 Task: Enable synchronization of RSS Feeds to the Common Feed List in Windows in Outlook.
Action: Mouse moved to (37, 27)
Screenshot: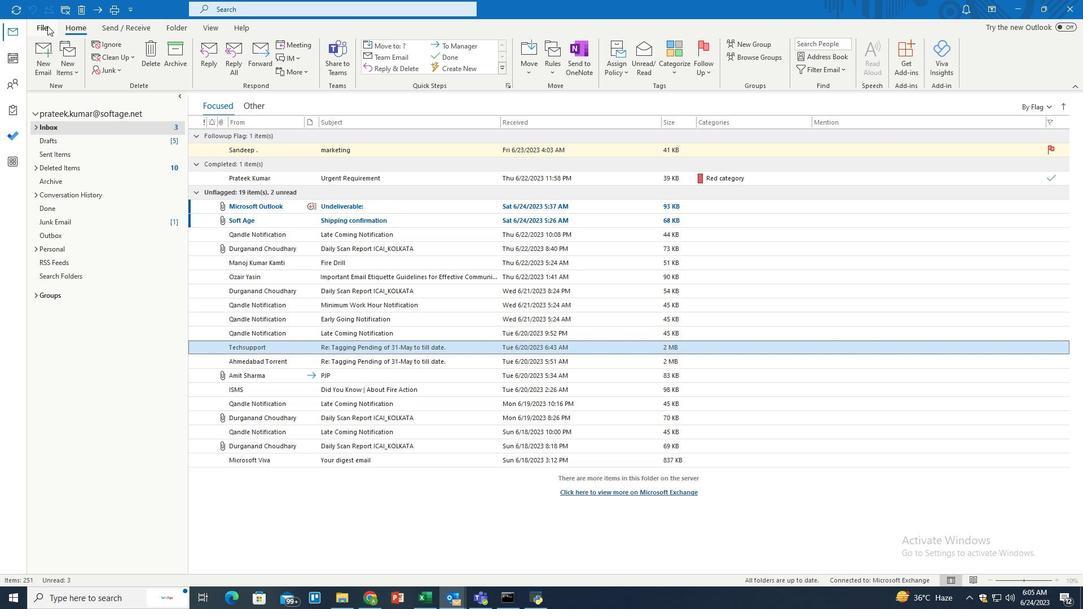
Action: Mouse pressed left at (37, 27)
Screenshot: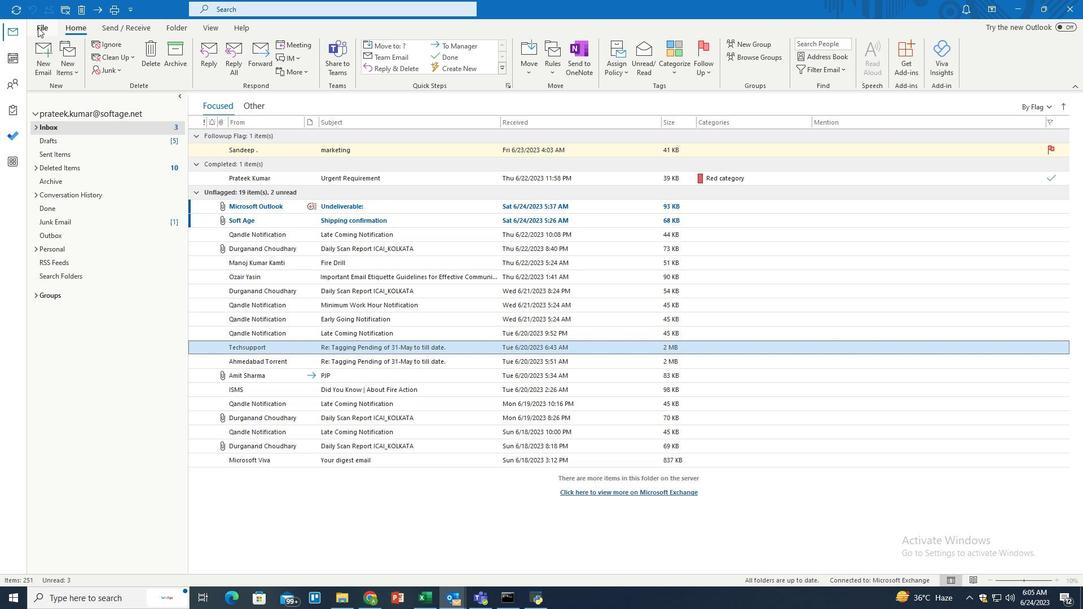 
Action: Mouse moved to (29, 544)
Screenshot: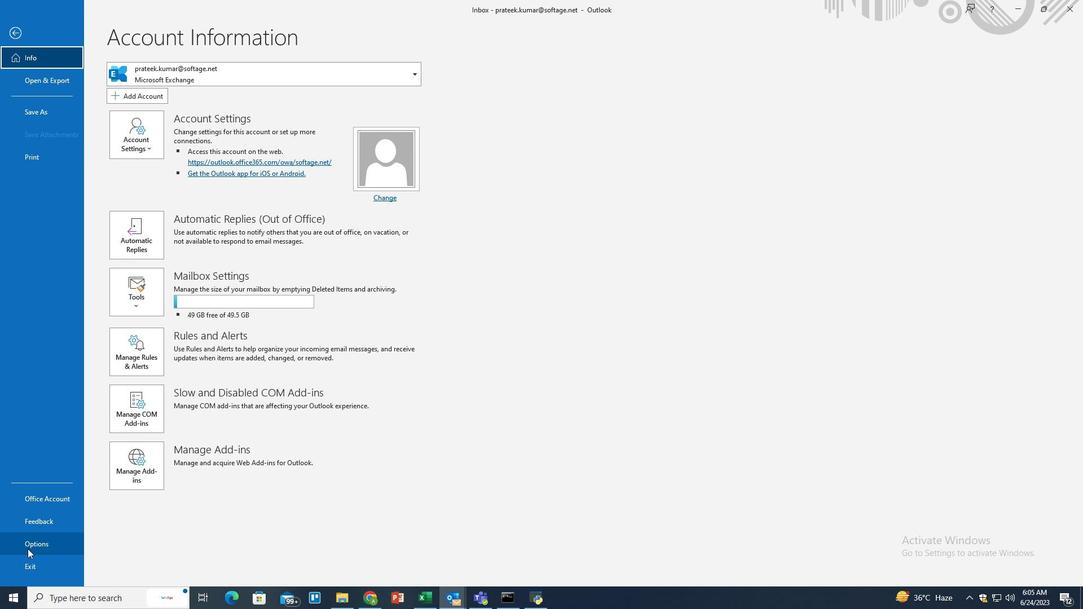 
Action: Mouse pressed left at (29, 544)
Screenshot: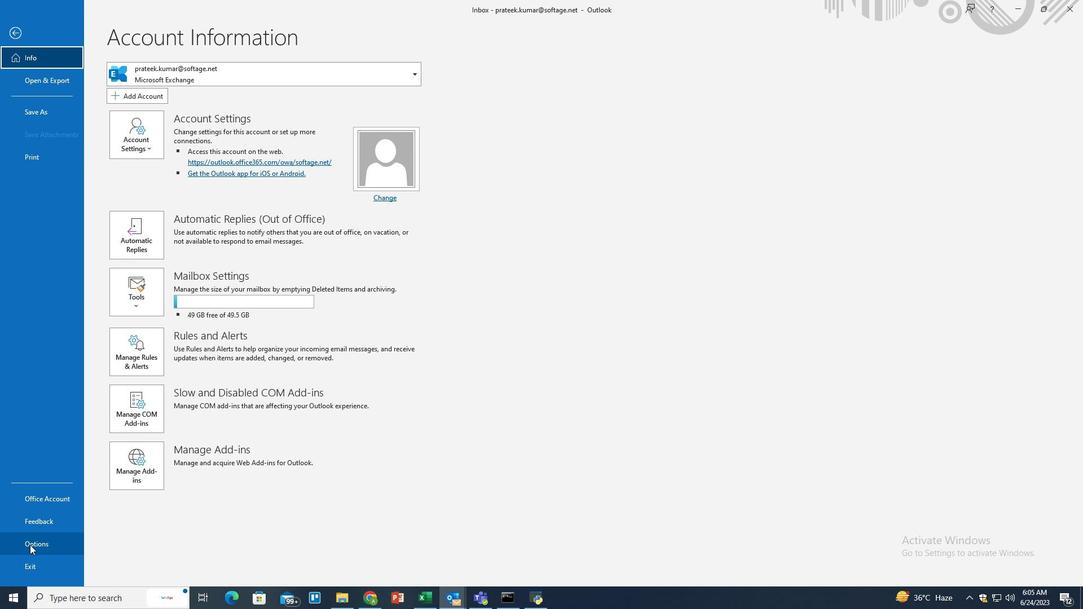 
Action: Mouse moved to (317, 272)
Screenshot: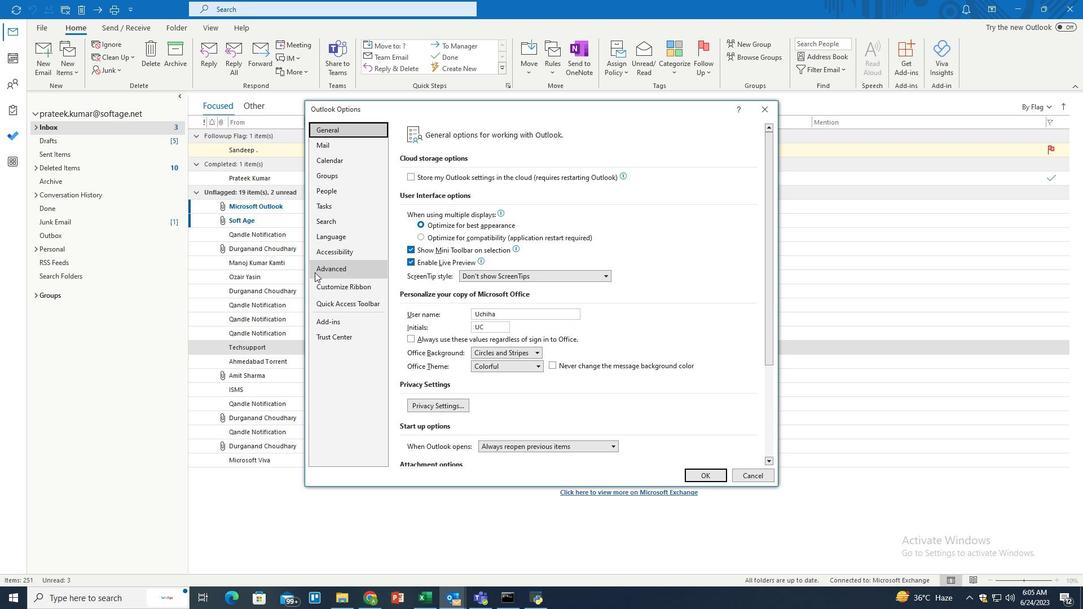 
Action: Mouse pressed left at (317, 272)
Screenshot: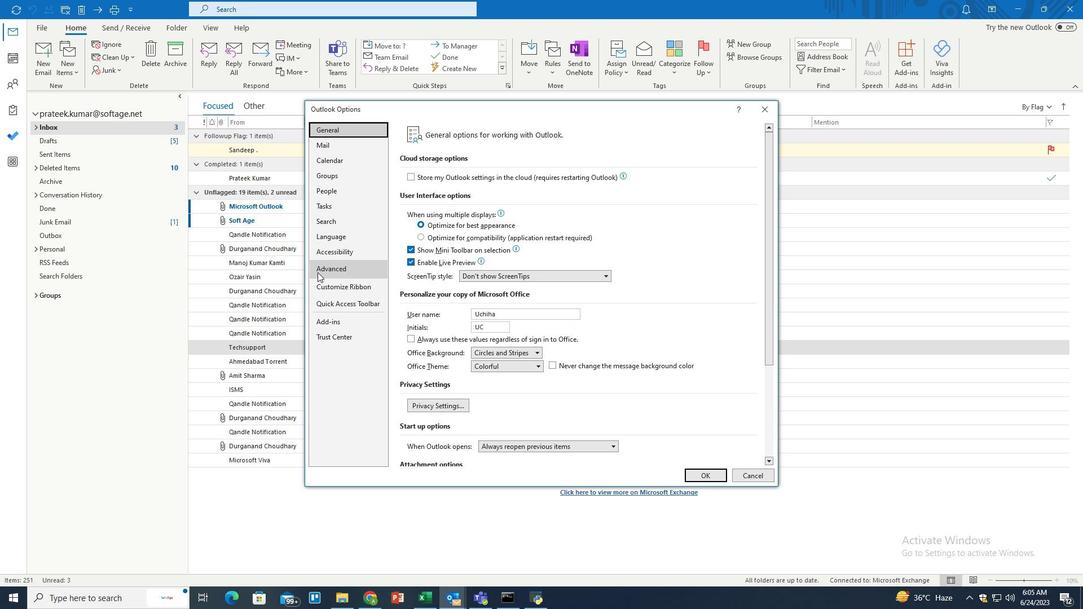 
Action: Mouse moved to (516, 303)
Screenshot: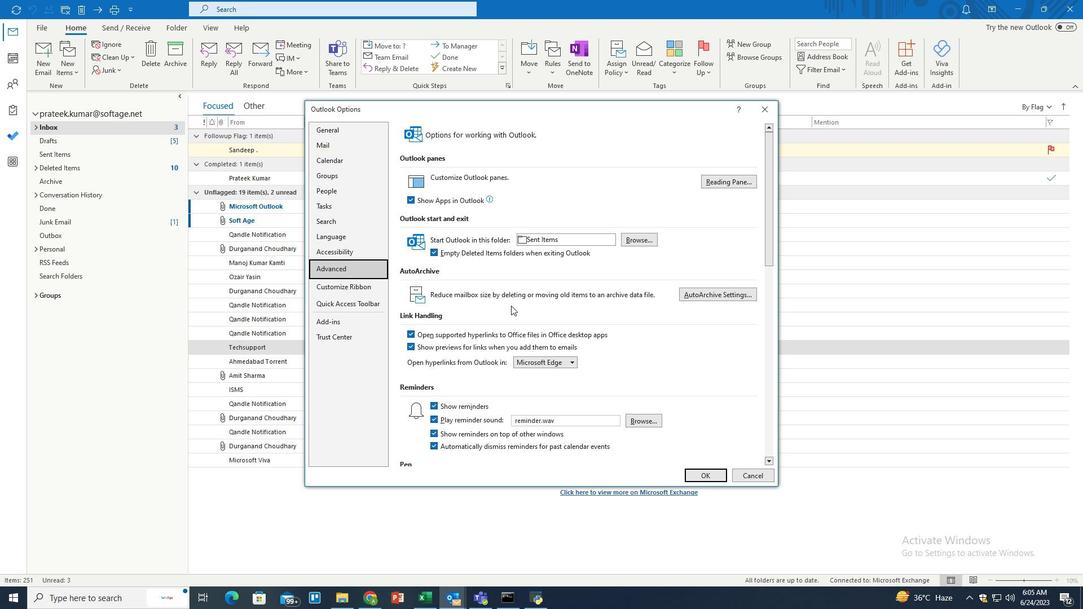 
Action: Mouse scrolled (516, 303) with delta (0, 0)
Screenshot: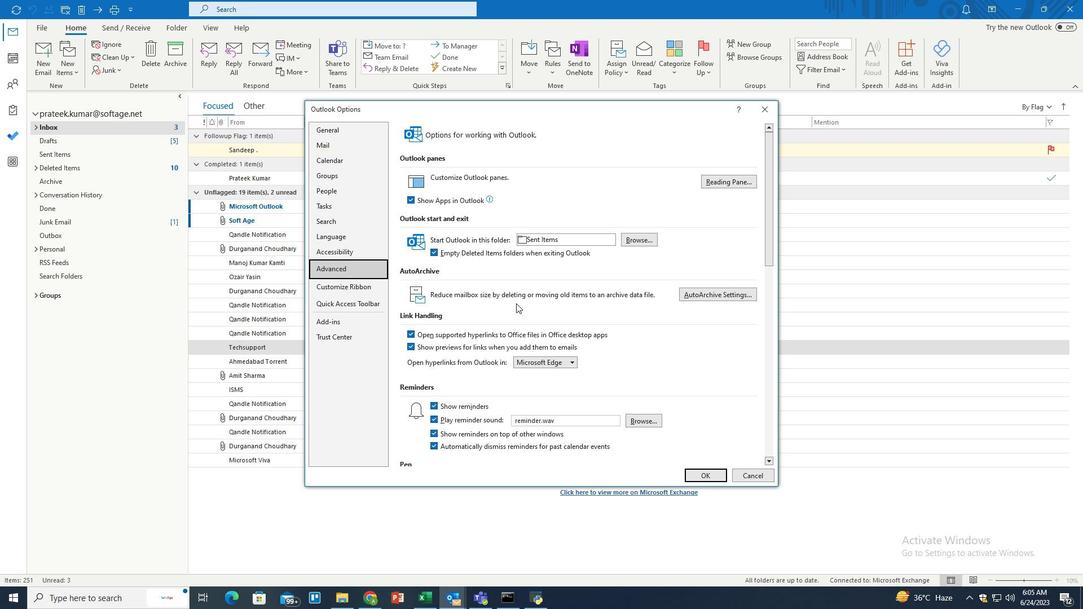 
Action: Mouse scrolled (516, 303) with delta (0, 0)
Screenshot: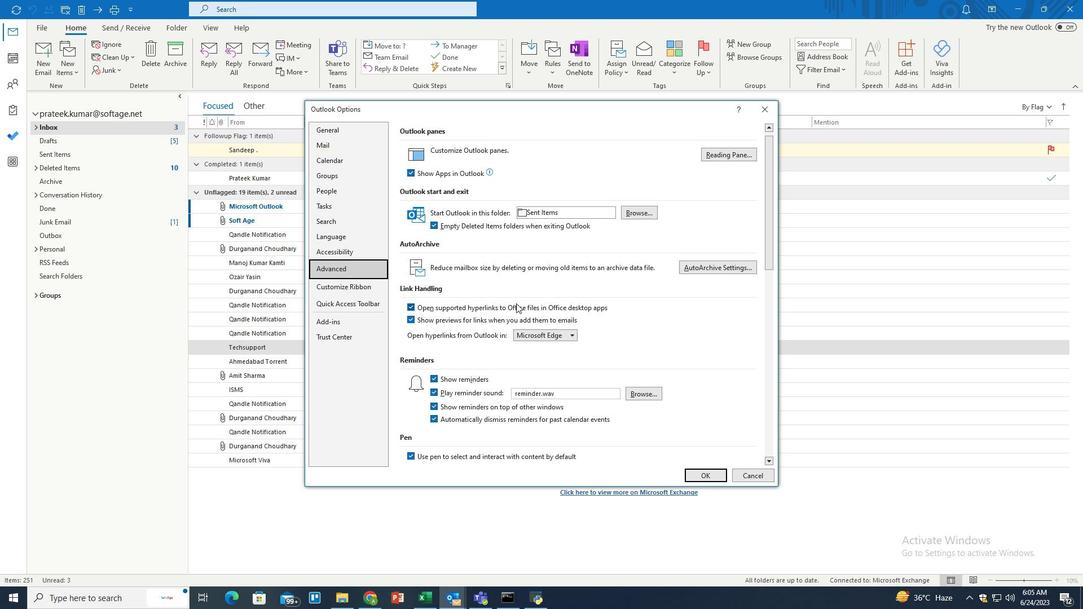 
Action: Mouse scrolled (516, 303) with delta (0, 0)
Screenshot: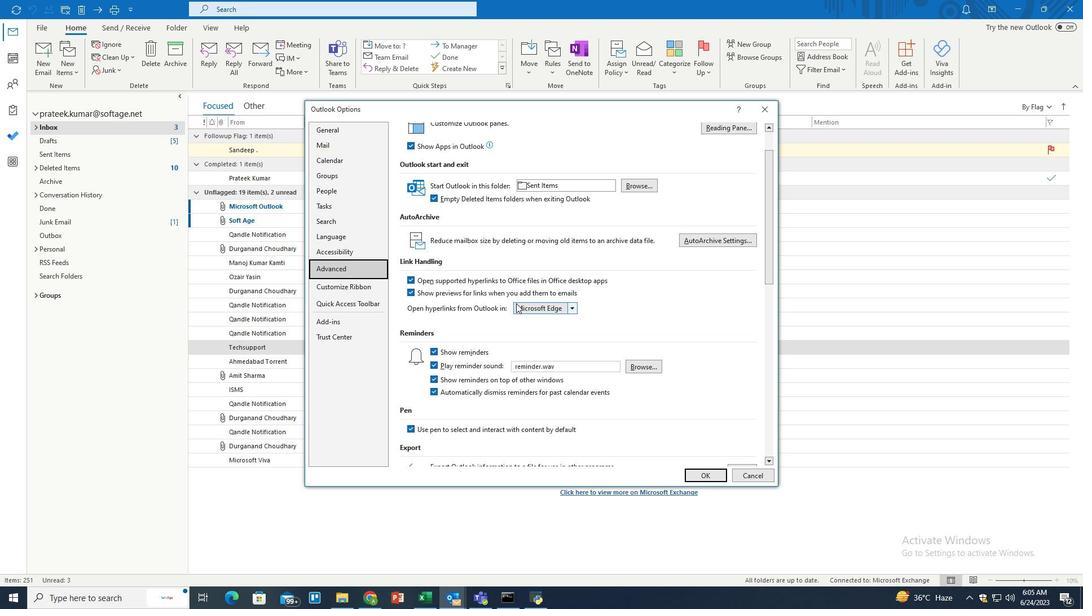 
Action: Mouse scrolled (516, 303) with delta (0, 0)
Screenshot: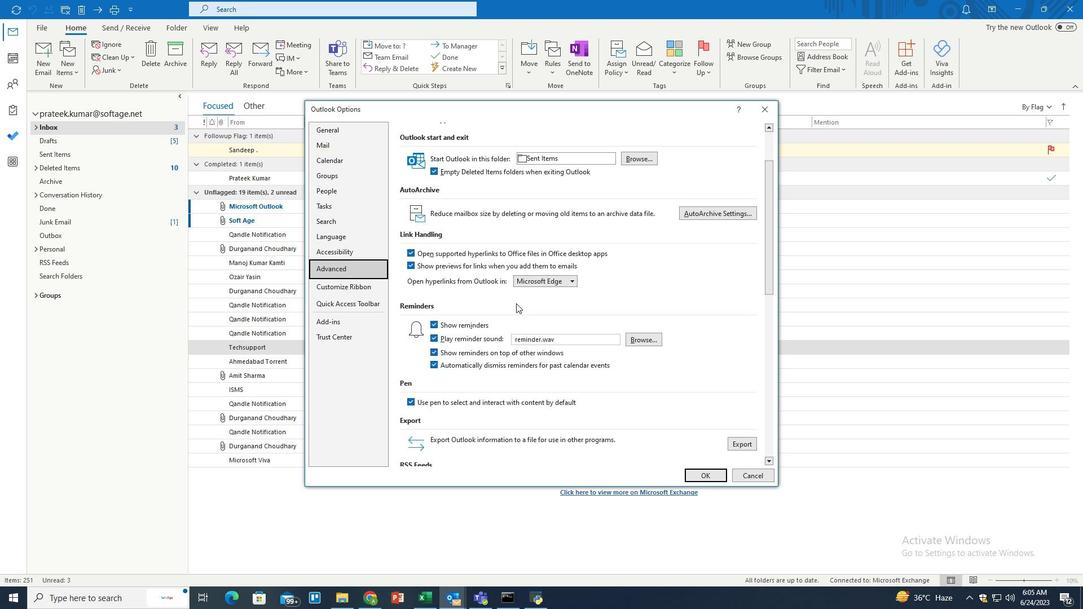 
Action: Mouse scrolled (516, 303) with delta (0, 0)
Screenshot: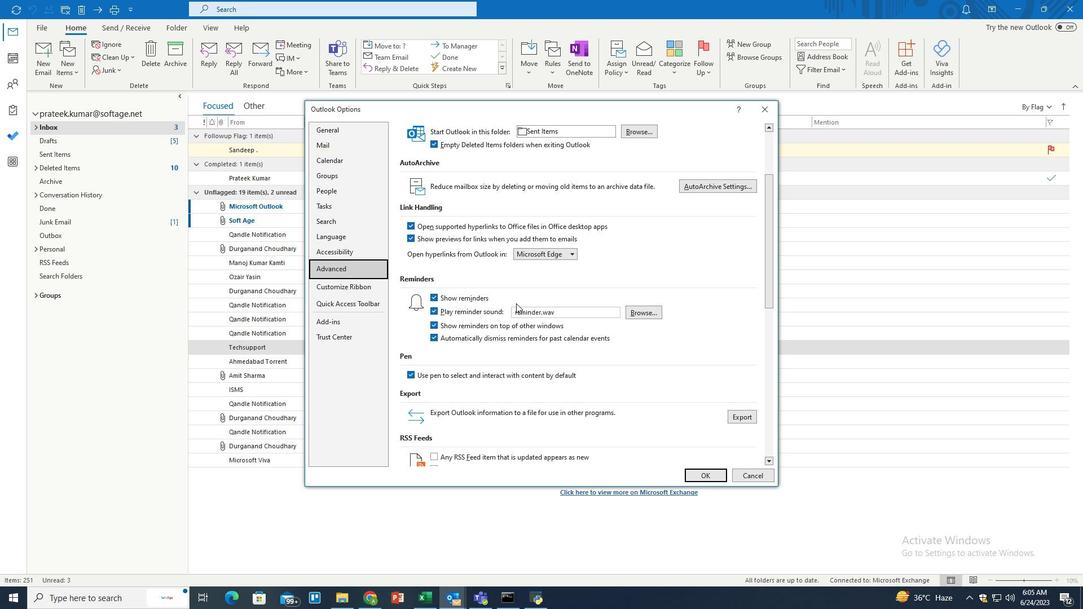 
Action: Mouse scrolled (516, 303) with delta (0, 0)
Screenshot: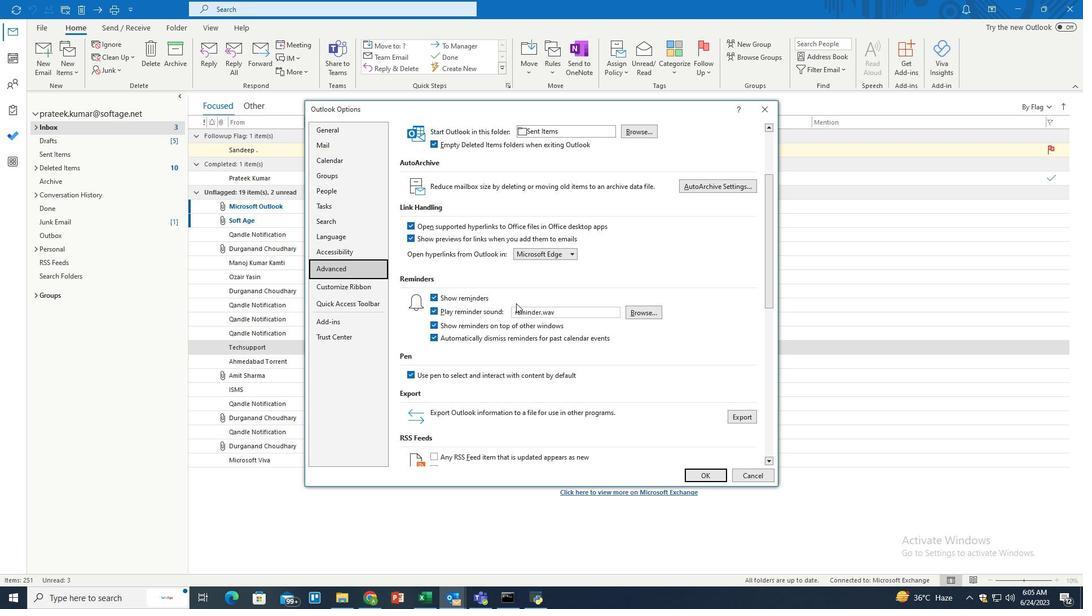 
Action: Mouse scrolled (516, 303) with delta (0, 0)
Screenshot: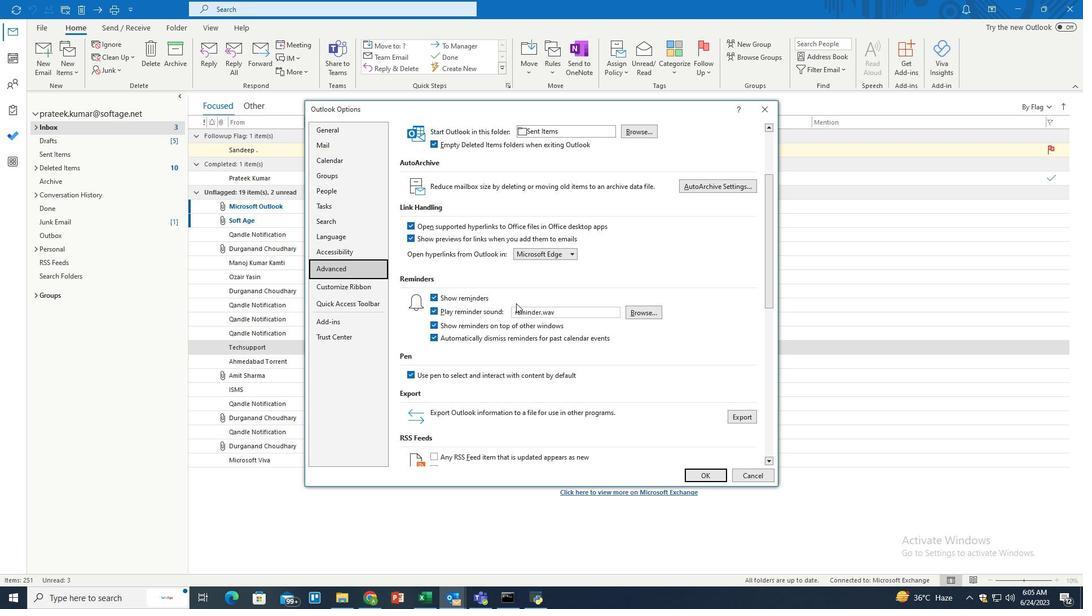 
Action: Mouse scrolled (516, 303) with delta (0, 0)
Screenshot: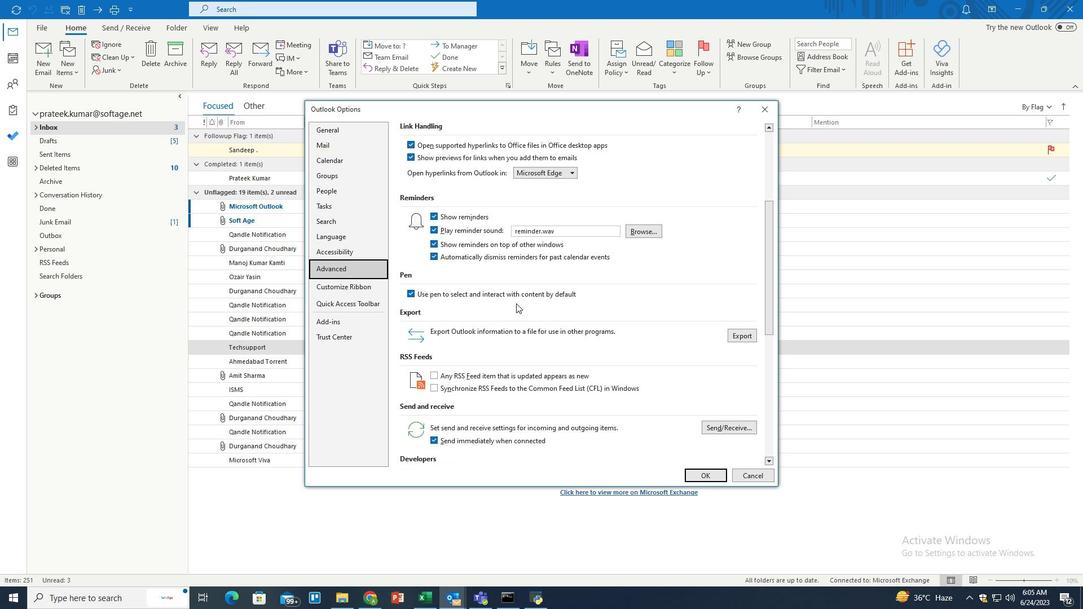 
Action: Mouse moved to (437, 360)
Screenshot: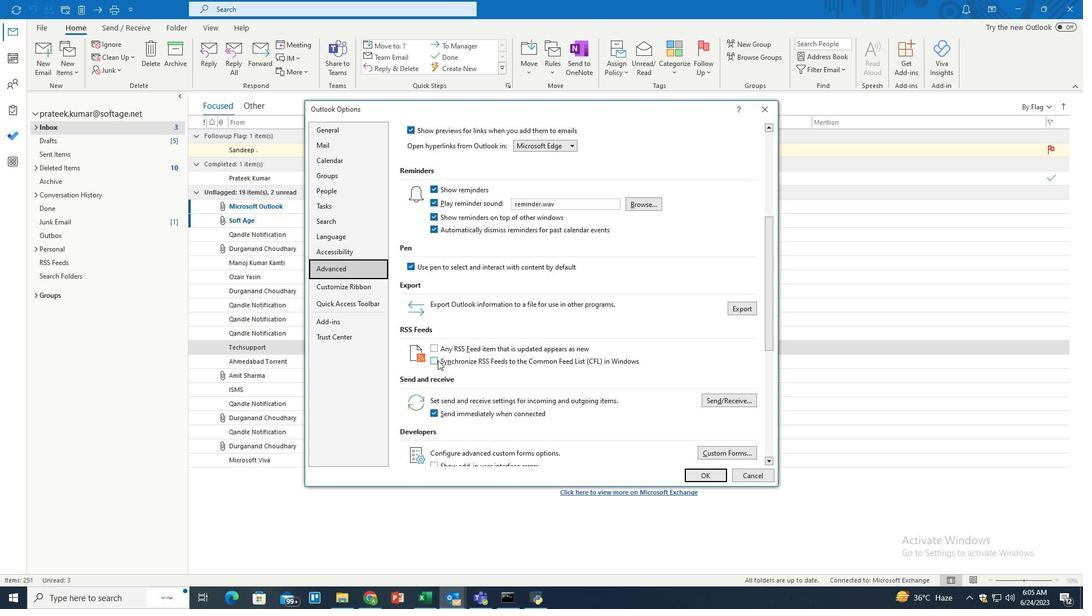 
Action: Mouse pressed left at (437, 360)
Screenshot: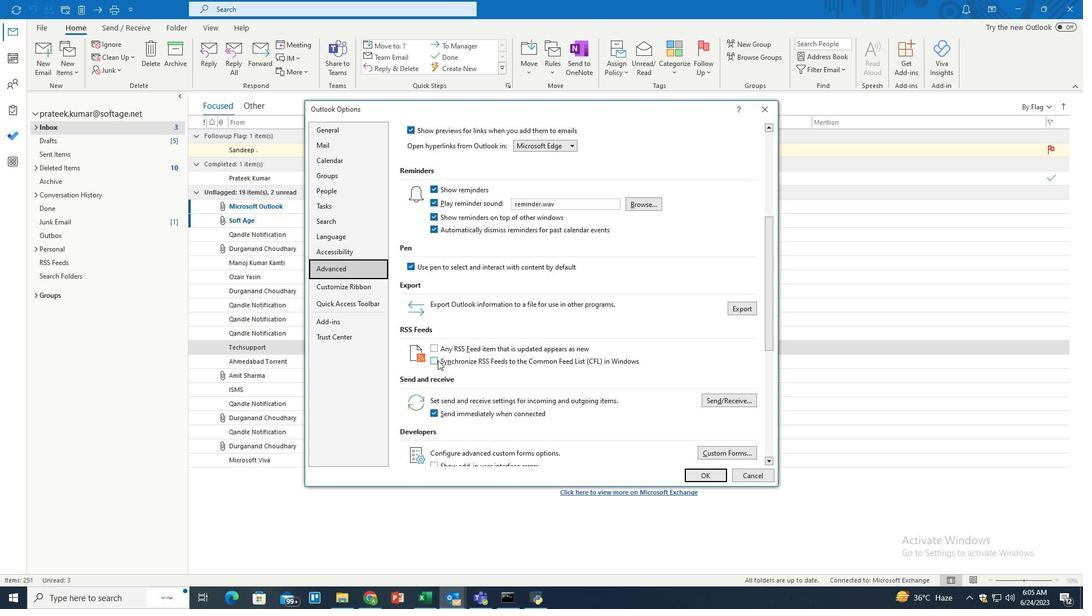 
Action: Mouse moved to (704, 475)
Screenshot: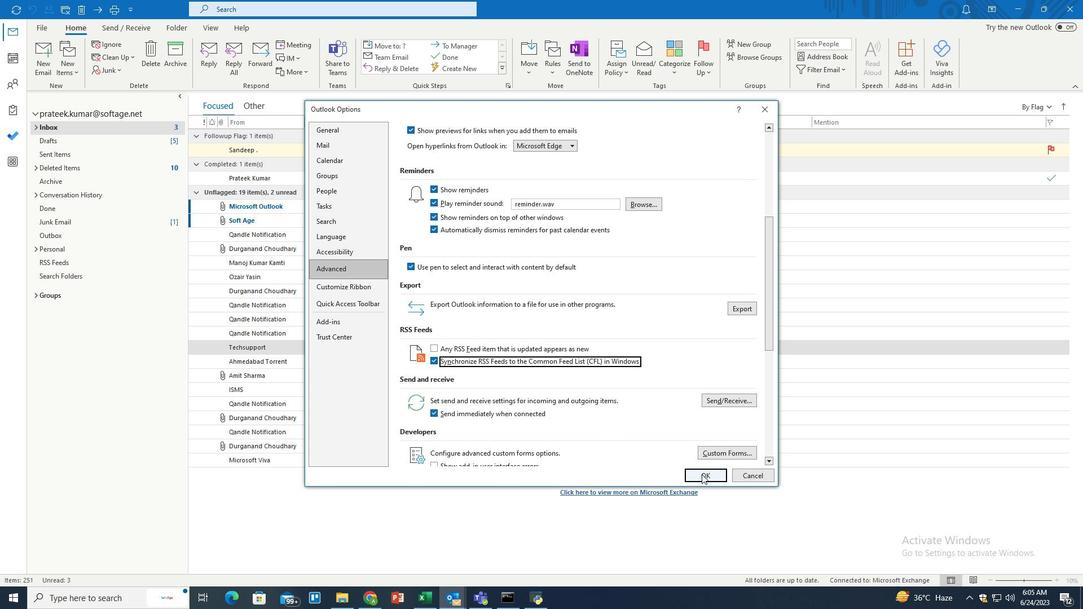 
Action: Mouse pressed left at (704, 475)
Screenshot: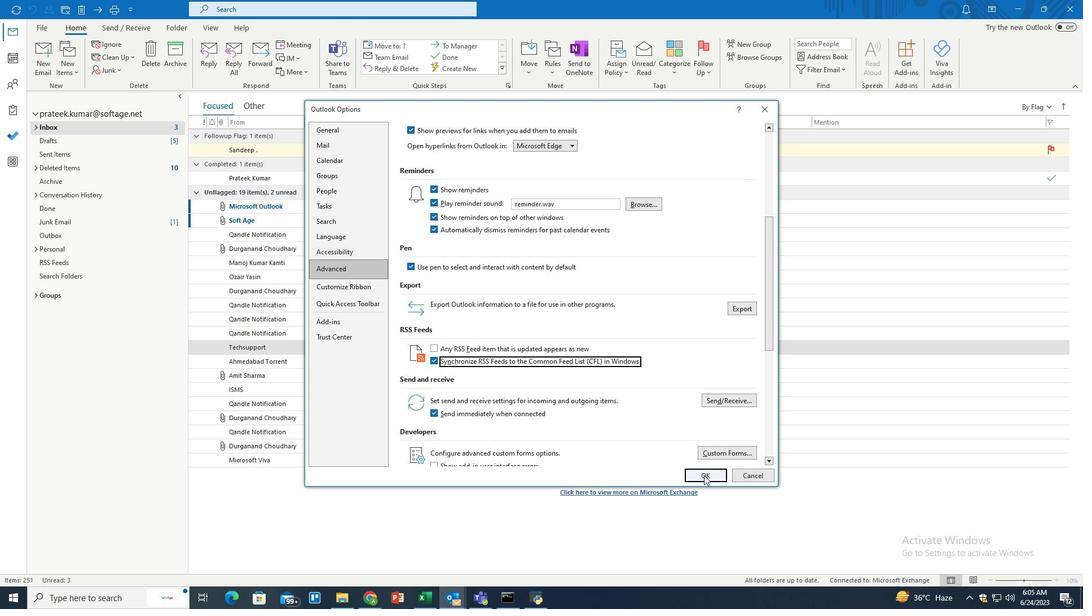 
Action: Mouse moved to (520, 390)
Screenshot: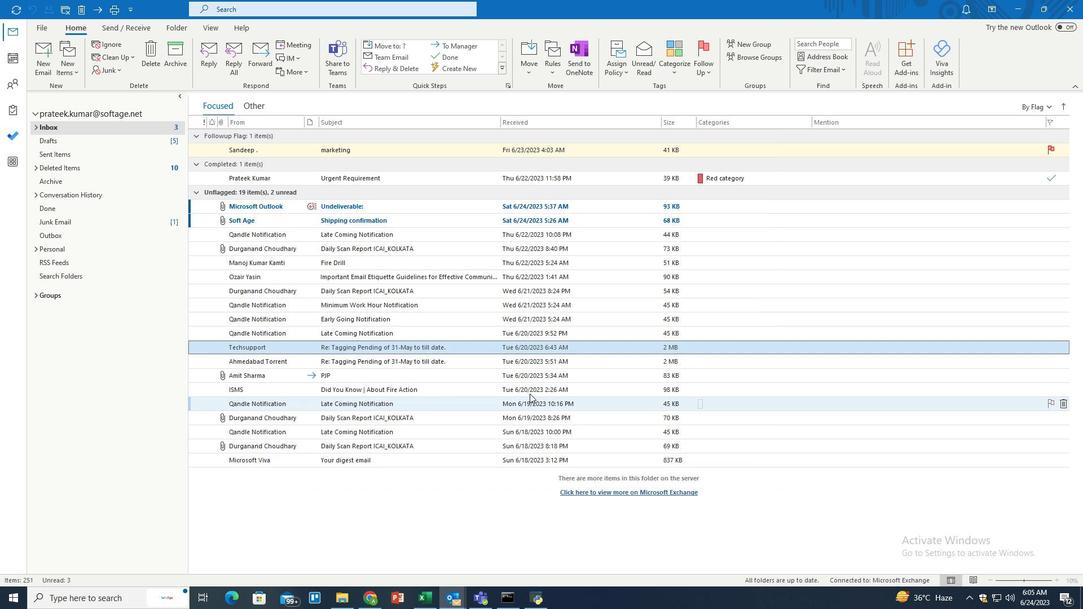 
